 Task: Create List Brand Extension Analysis in Board Resource Allocation Software to Workspace Hotel Reservations. Create List Brand Extension Strategy in Board Sales Opportunity Pipeline Management to Workspace Hotel Reservations. Create List Brand Extension Planning in Board Content Marketing White Paper Creation and Promotion Strategy to Workspace Hotel Reservations
Action: Mouse moved to (122, 56)
Screenshot: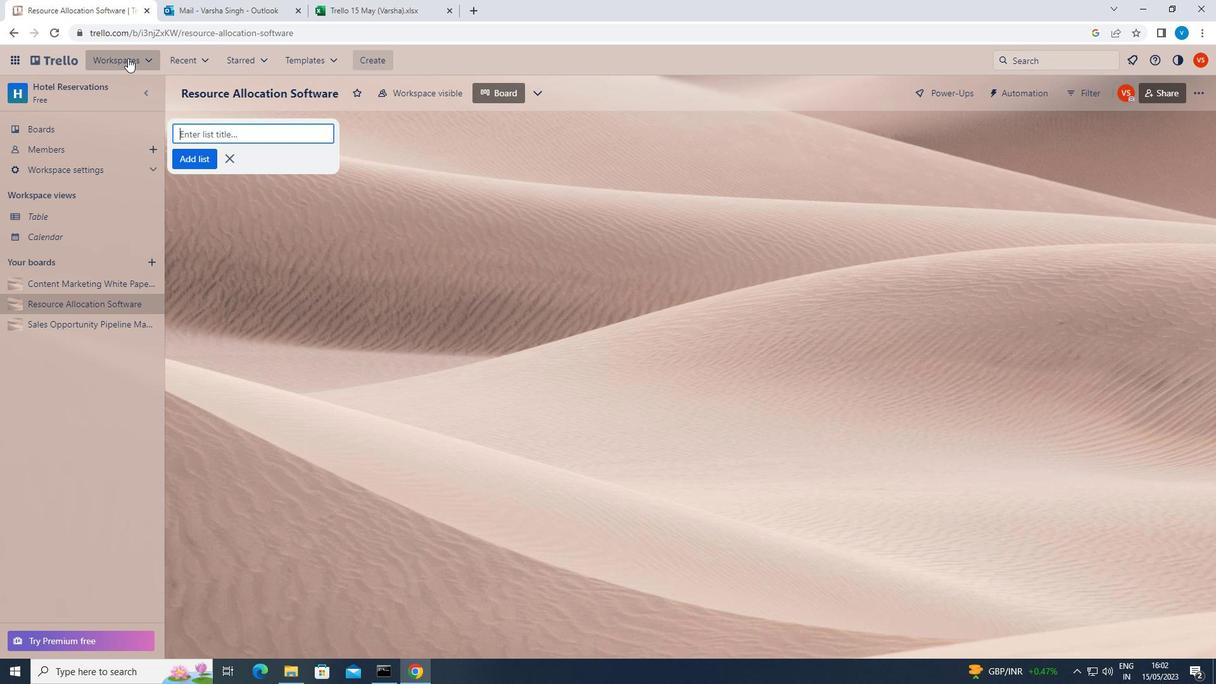 
Action: Mouse pressed left at (122, 56)
Screenshot: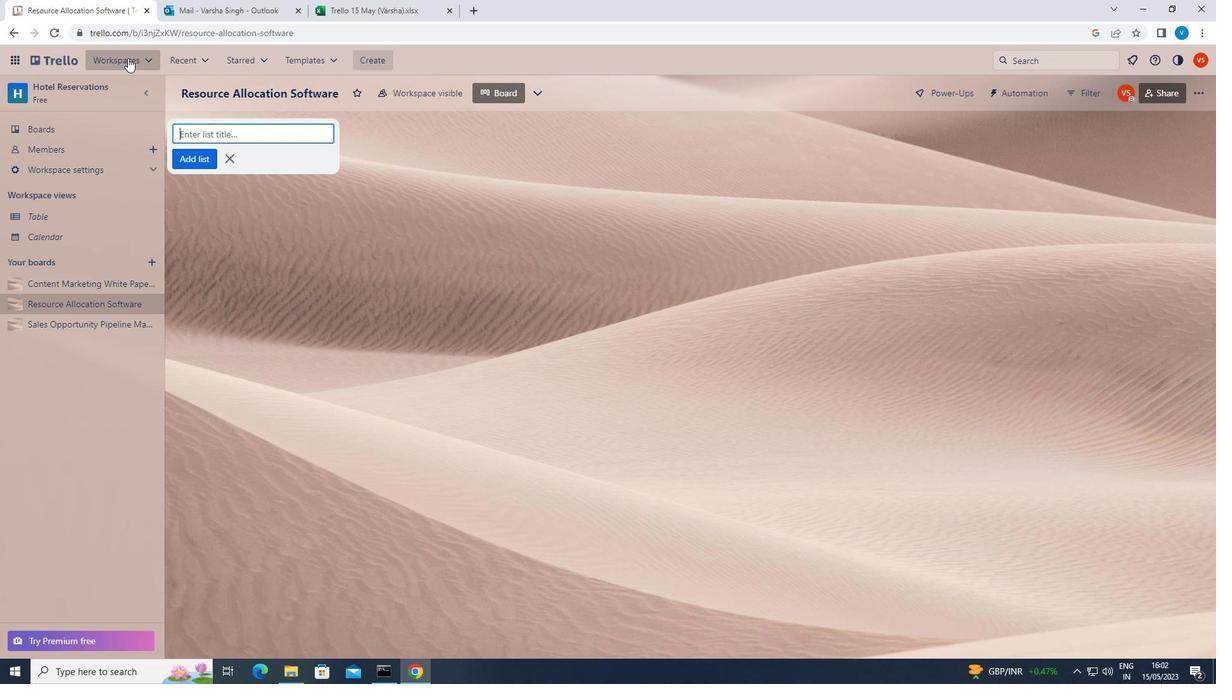 
Action: Mouse moved to (140, 629)
Screenshot: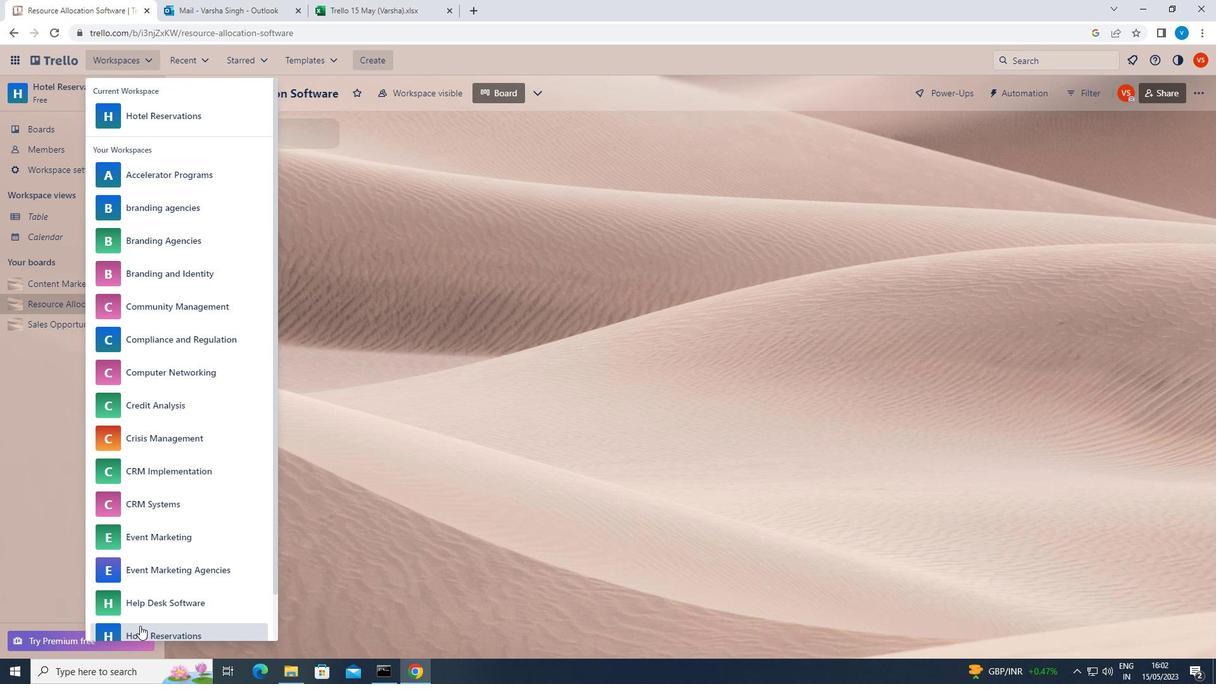 
Action: Mouse pressed left at (140, 629)
Screenshot: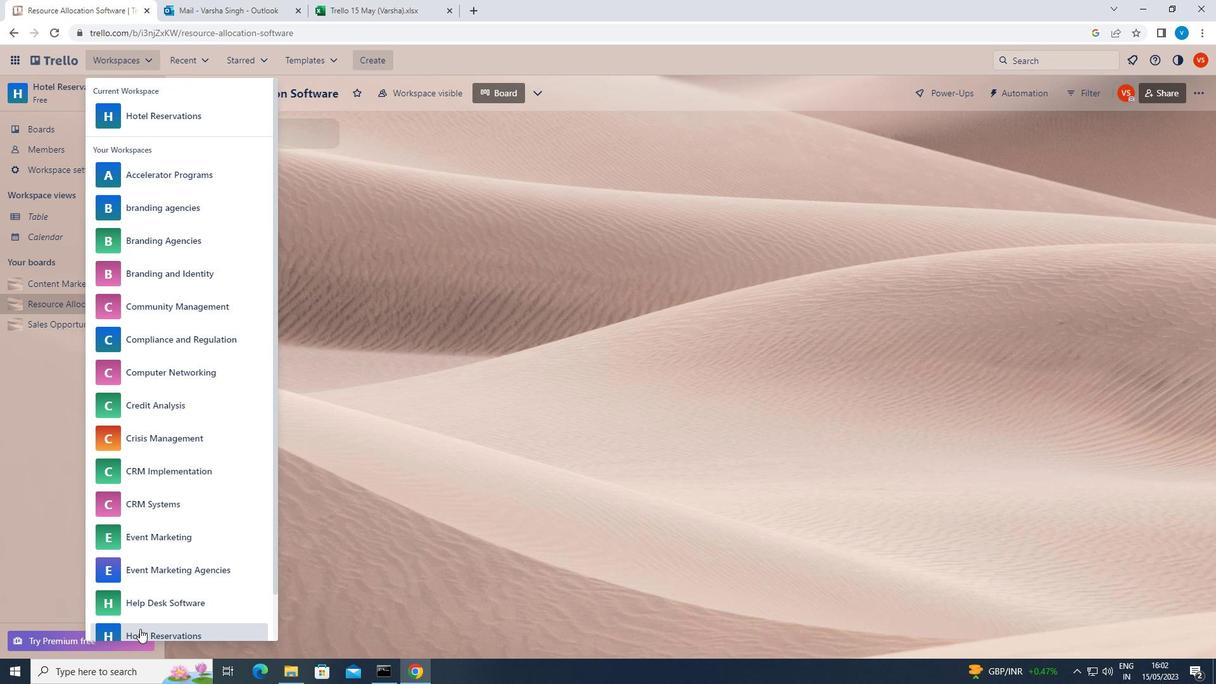 
Action: Mouse moved to (75, 301)
Screenshot: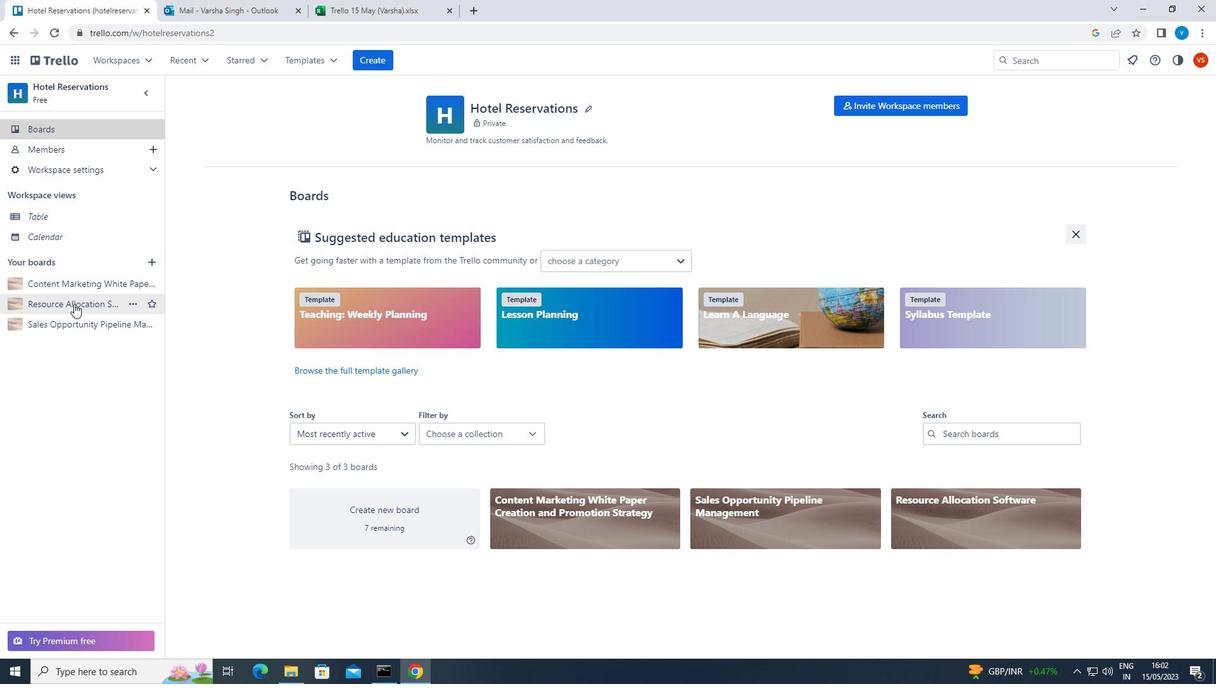 
Action: Mouse pressed left at (75, 301)
Screenshot: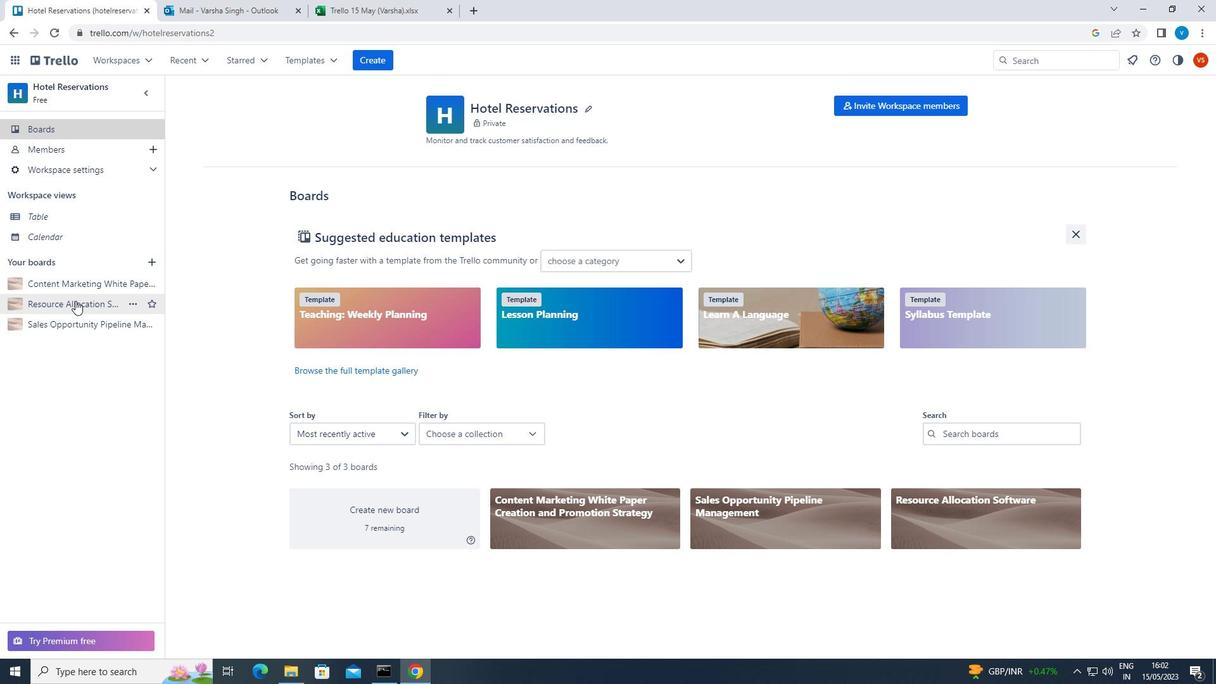 
Action: Mouse moved to (225, 129)
Screenshot: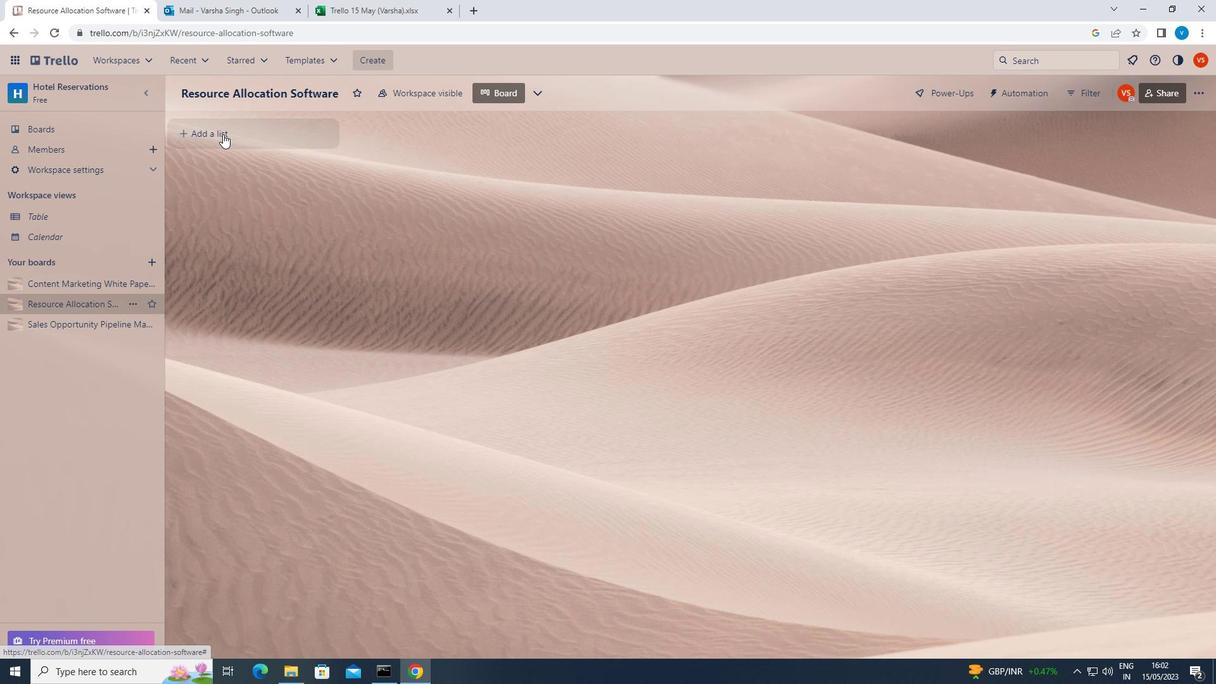 
Action: Mouse pressed left at (225, 129)
Screenshot: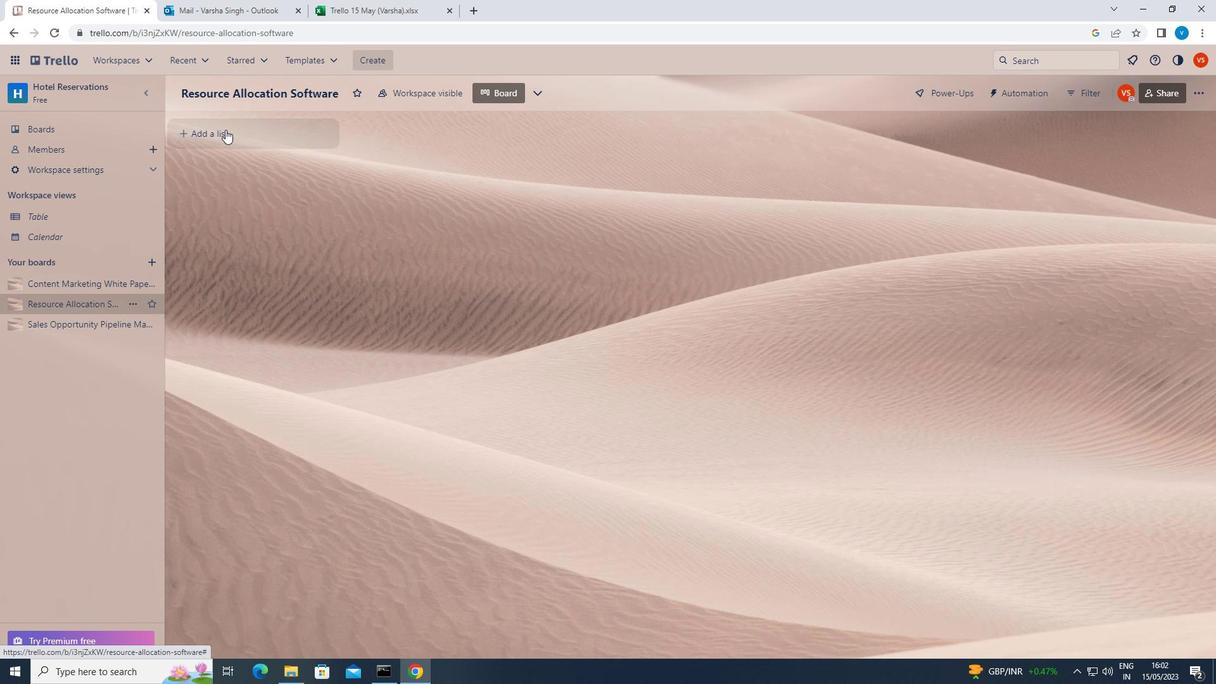 
Action: Key pressed <Key.shift>BRAND<Key.space><Key.shift>EXTENSION<Key.space><Key.shift><Key.shift>ANALYSIS
Screenshot: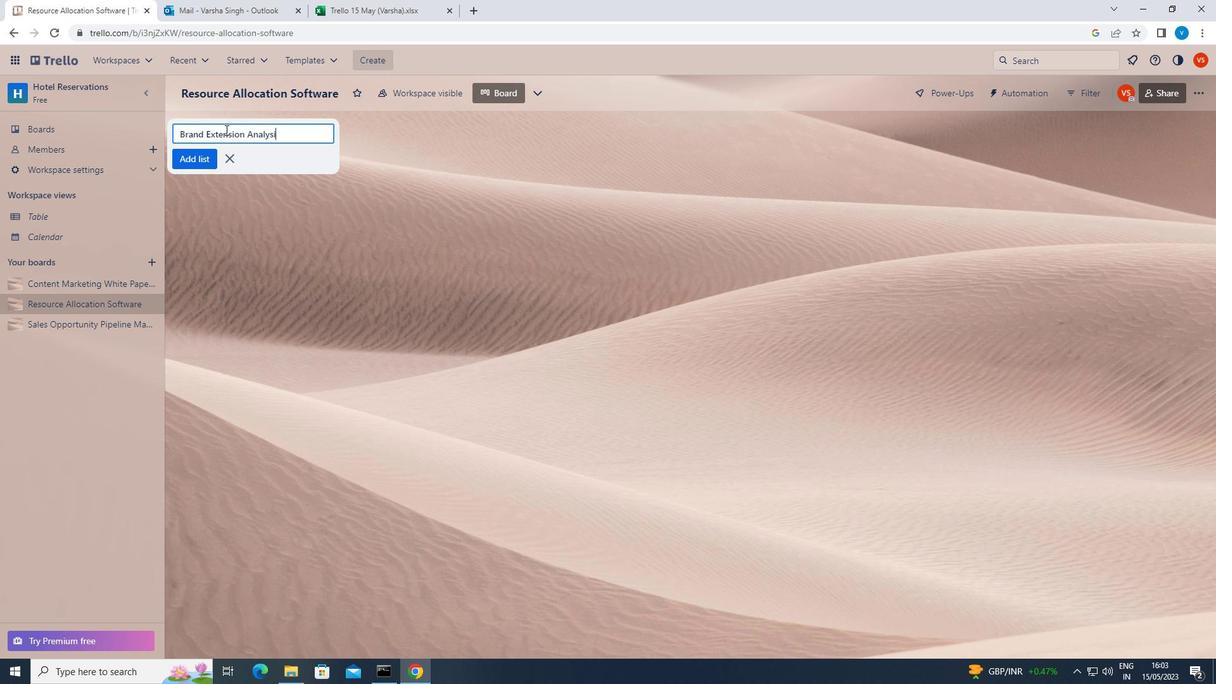 
Action: Mouse moved to (223, 129)
Screenshot: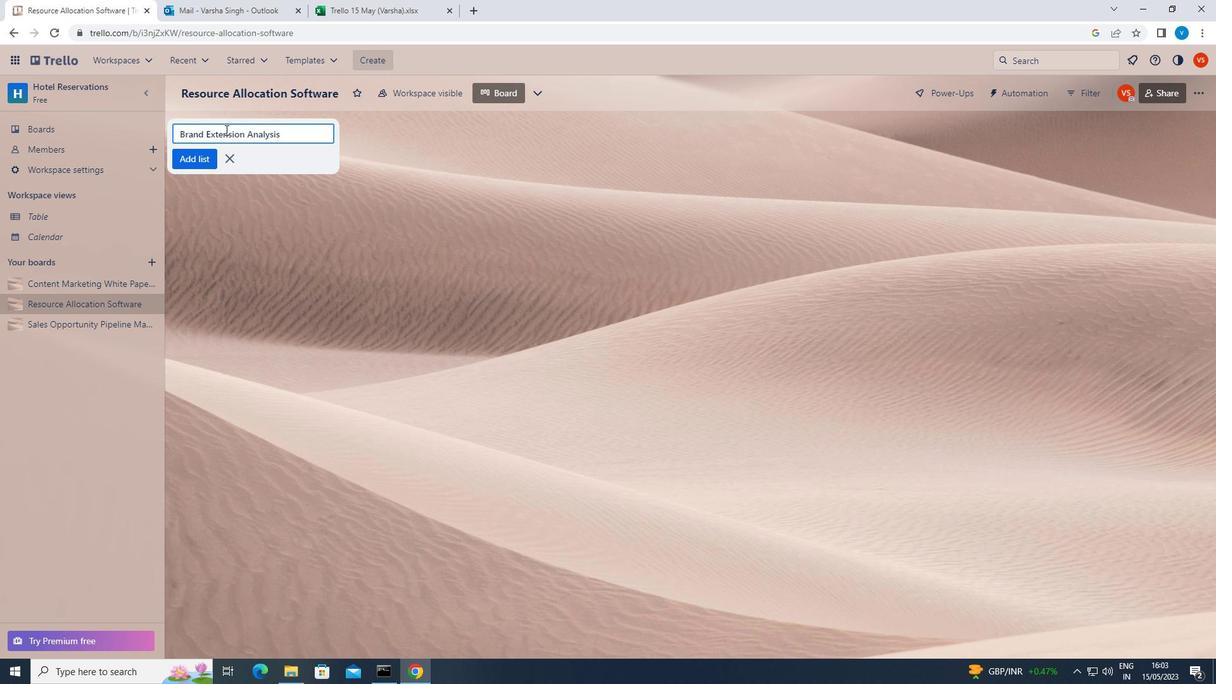 
Action: Key pressed <Key.enter>
Screenshot: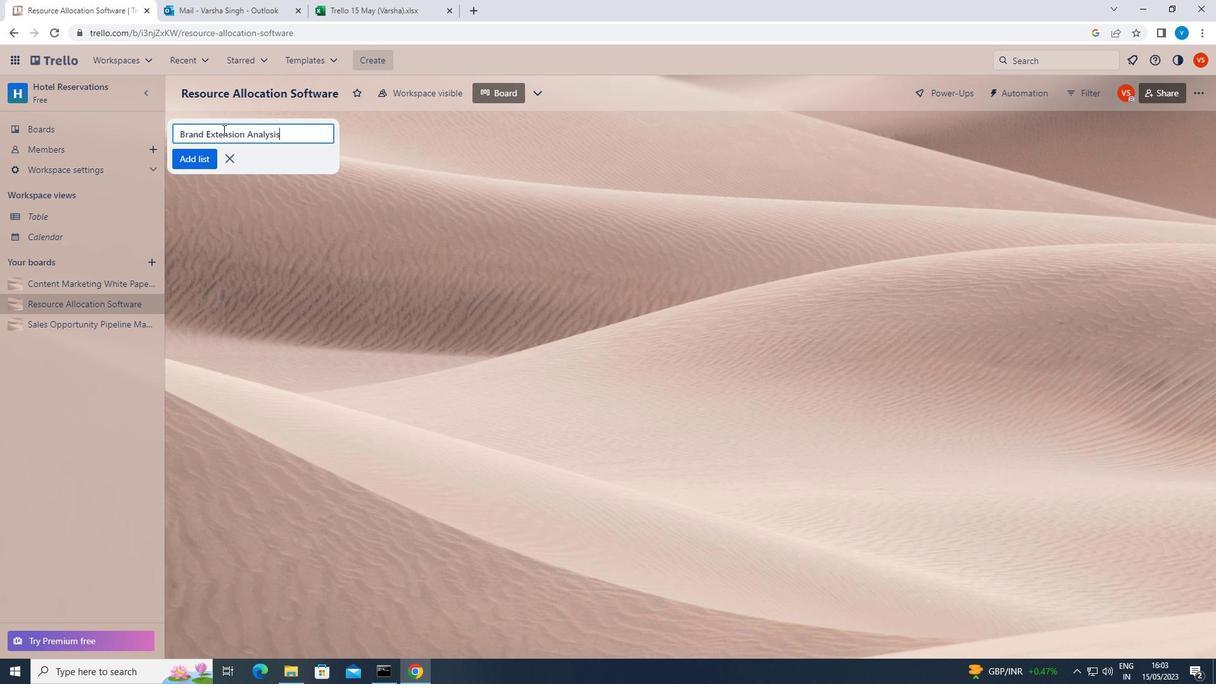 
Action: Mouse moved to (65, 321)
Screenshot: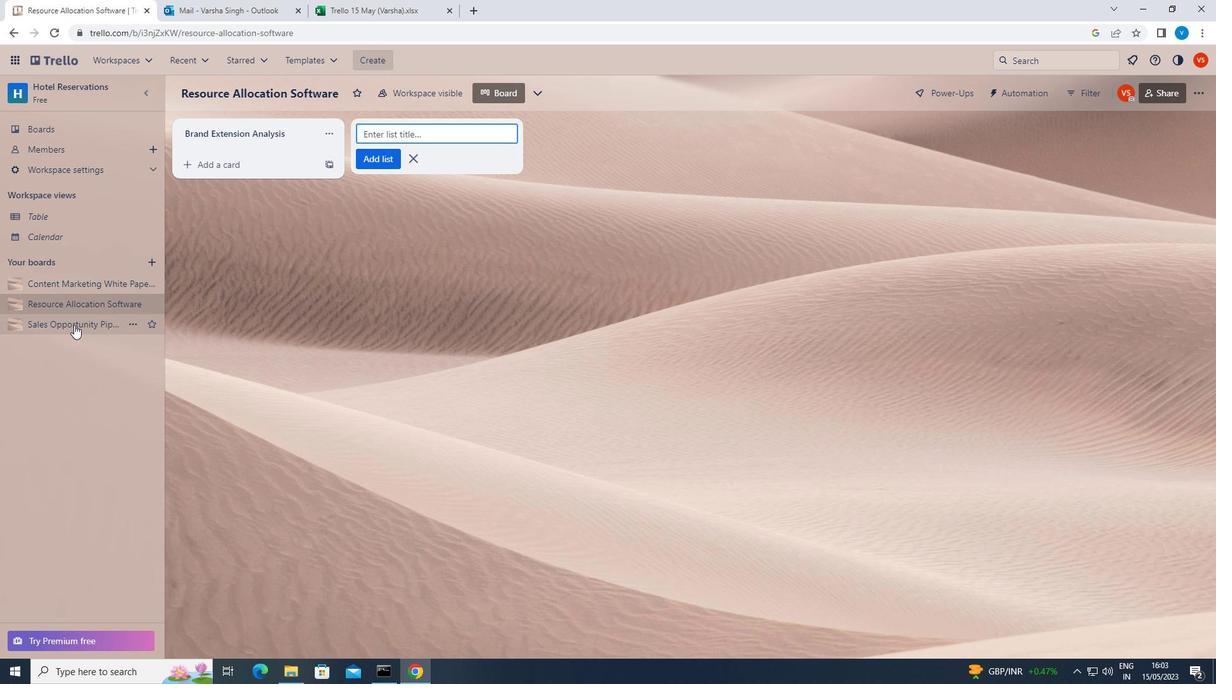 
Action: Mouse pressed left at (65, 321)
Screenshot: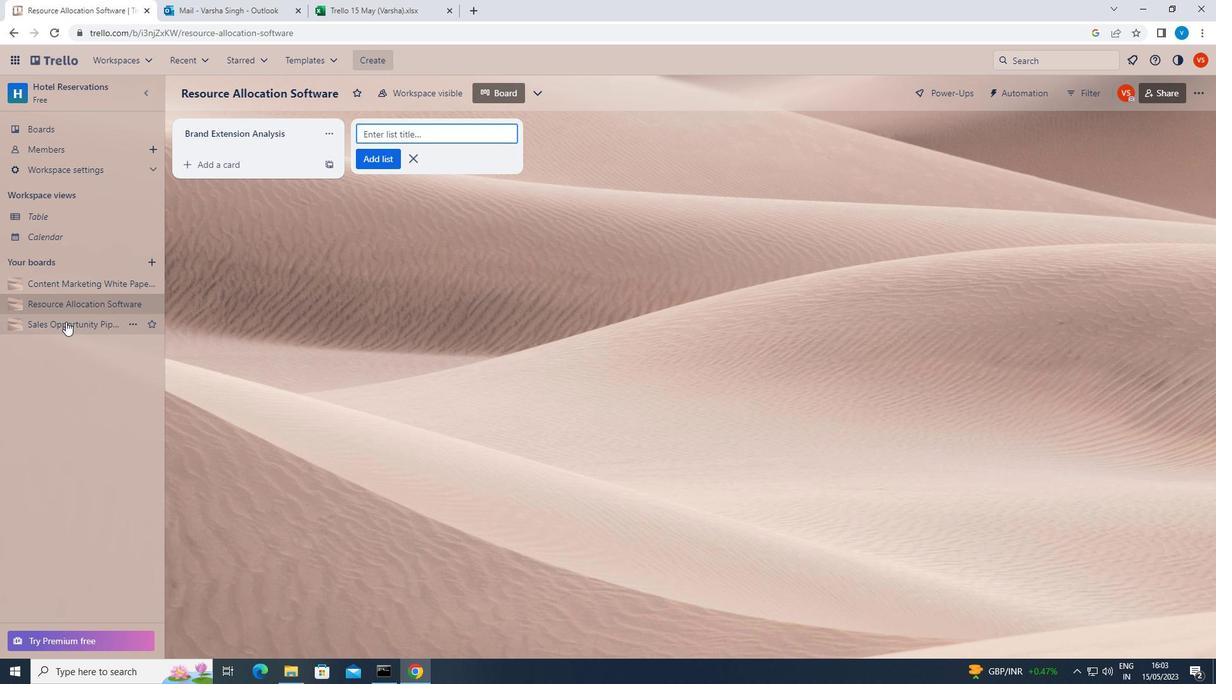 
Action: Mouse moved to (255, 133)
Screenshot: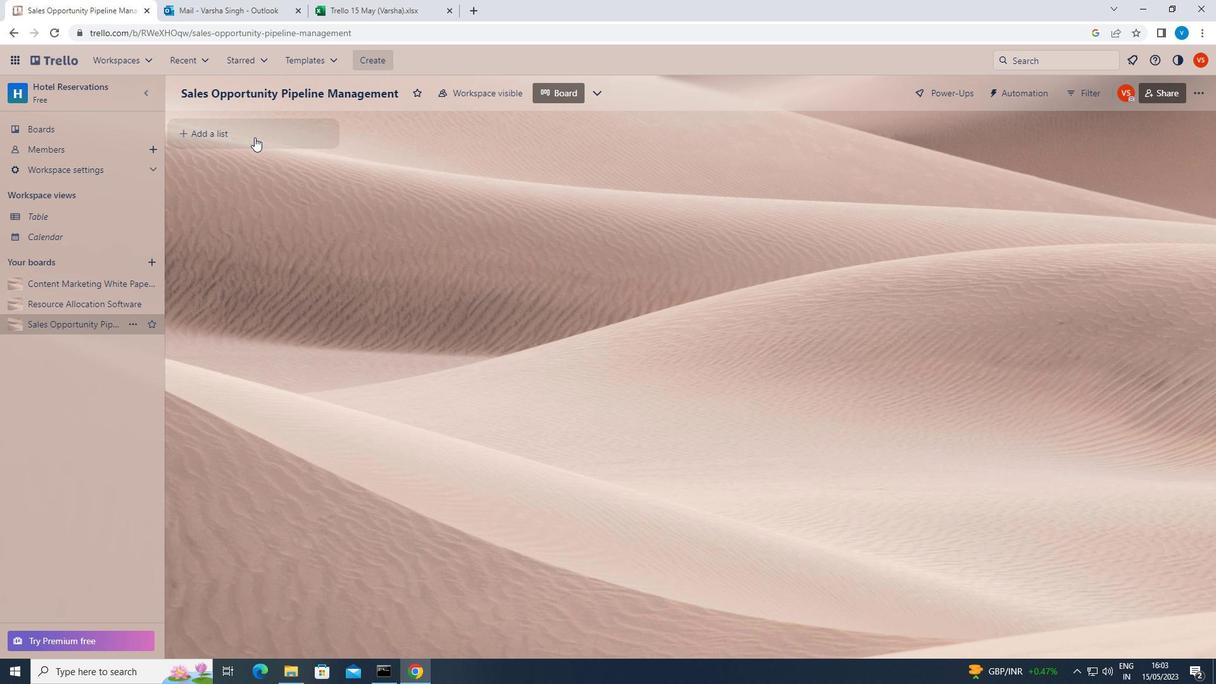 
Action: Mouse pressed left at (255, 133)
Screenshot: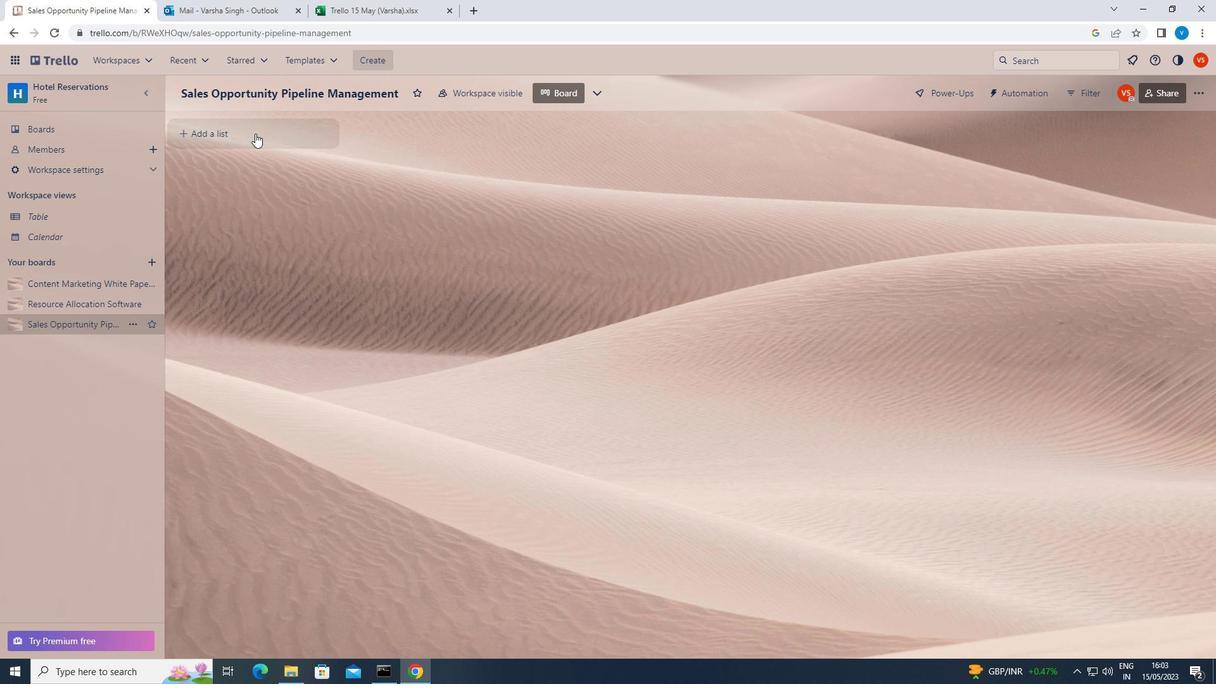 
Action: Key pressed <Key.shift>BRAND<Key.space><Key.shift><Key.shift><Key.shift>EXTENSION<Key.space><Key.shift><Key.shift><Key.shift><Key.shift><Key.shift><Key.shift>PLANNING<Key.backspace><Key.backspace><Key.backspace><Key.backspace><Key.backspace><Key.backspace><Key.backspace><Key.backspace><Key.shift><Key.shift>STRATEGY<Key.enter>
Screenshot: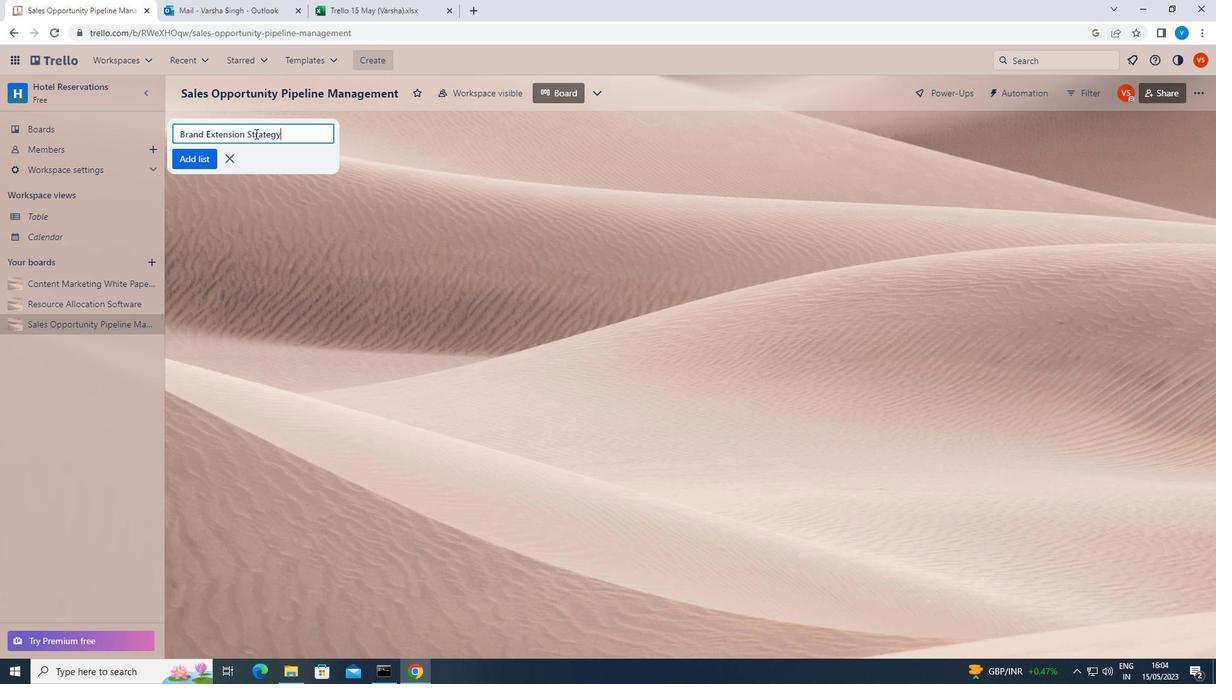 
Action: Mouse moved to (67, 285)
Screenshot: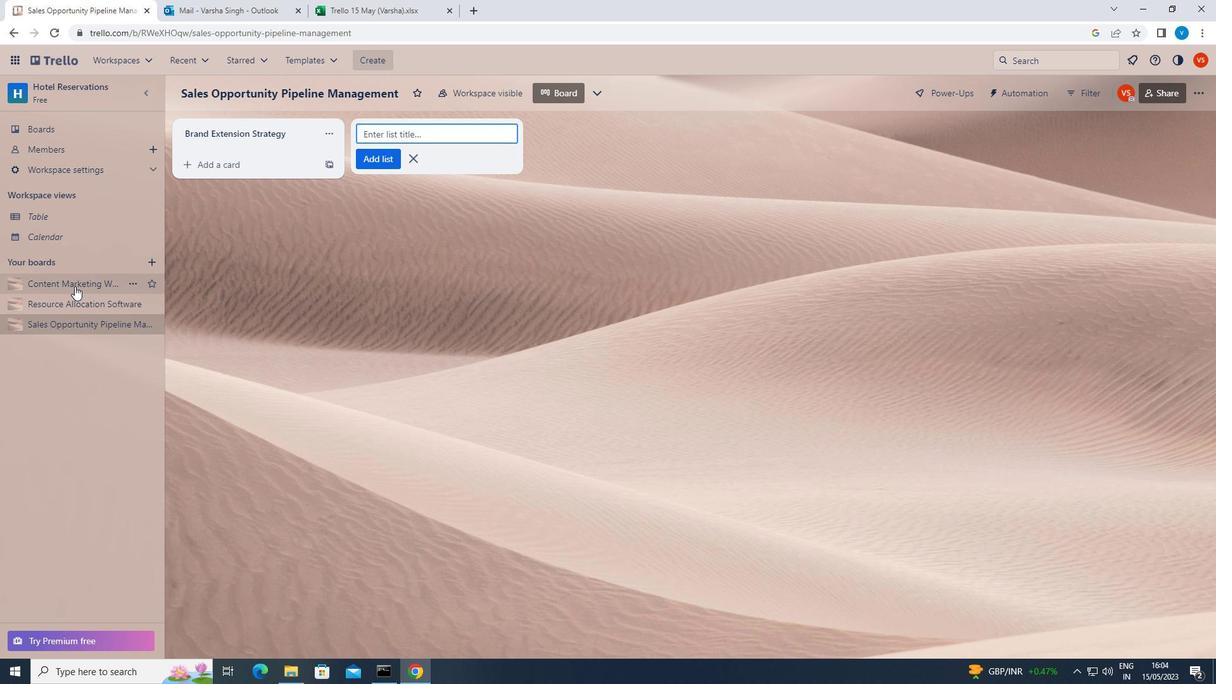 
Action: Mouse pressed left at (67, 285)
Screenshot: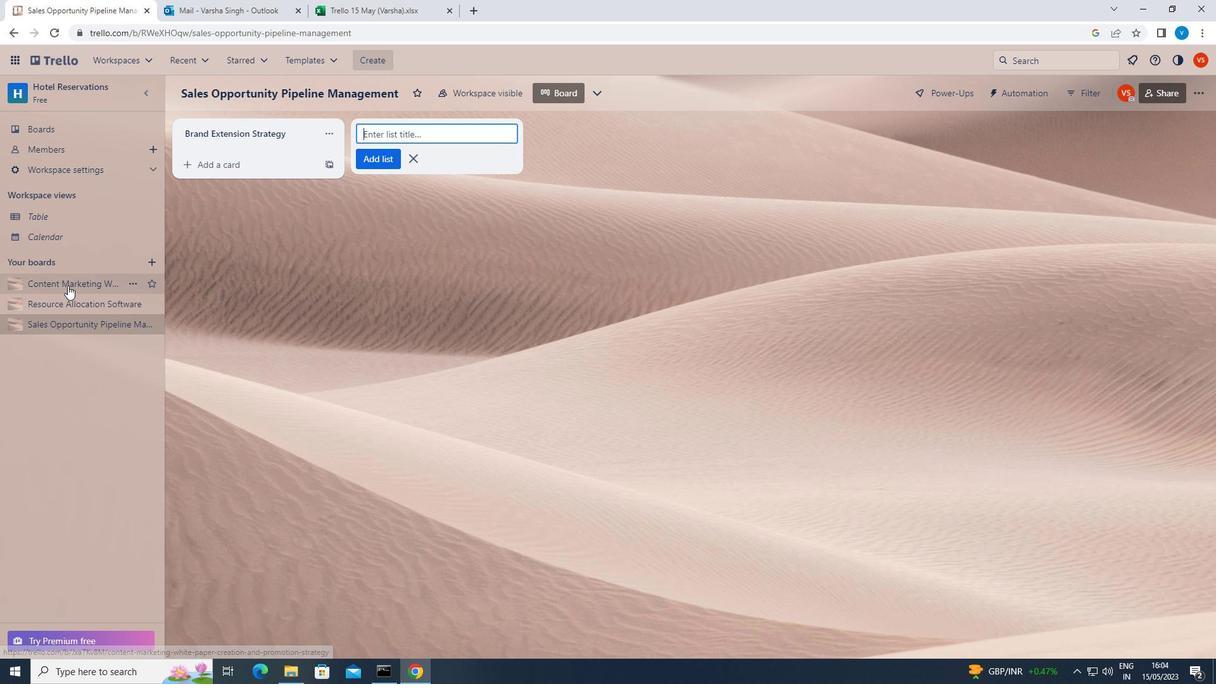 
Action: Mouse moved to (235, 134)
Screenshot: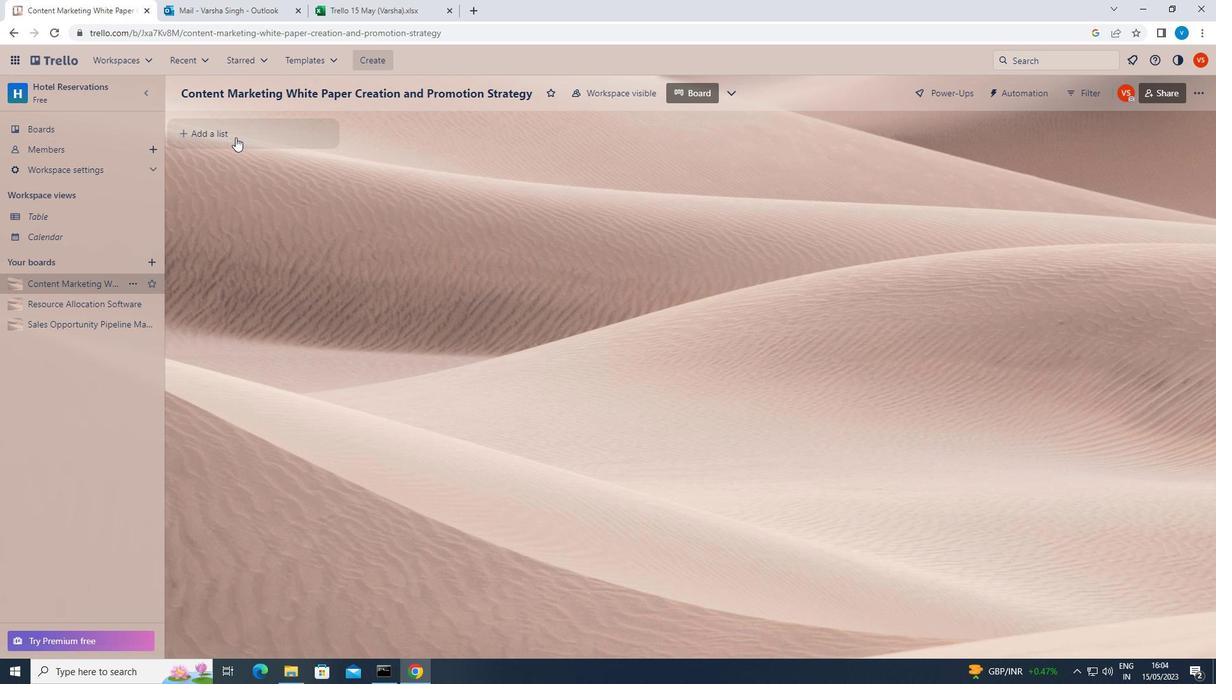 
Action: Mouse pressed left at (235, 134)
Screenshot: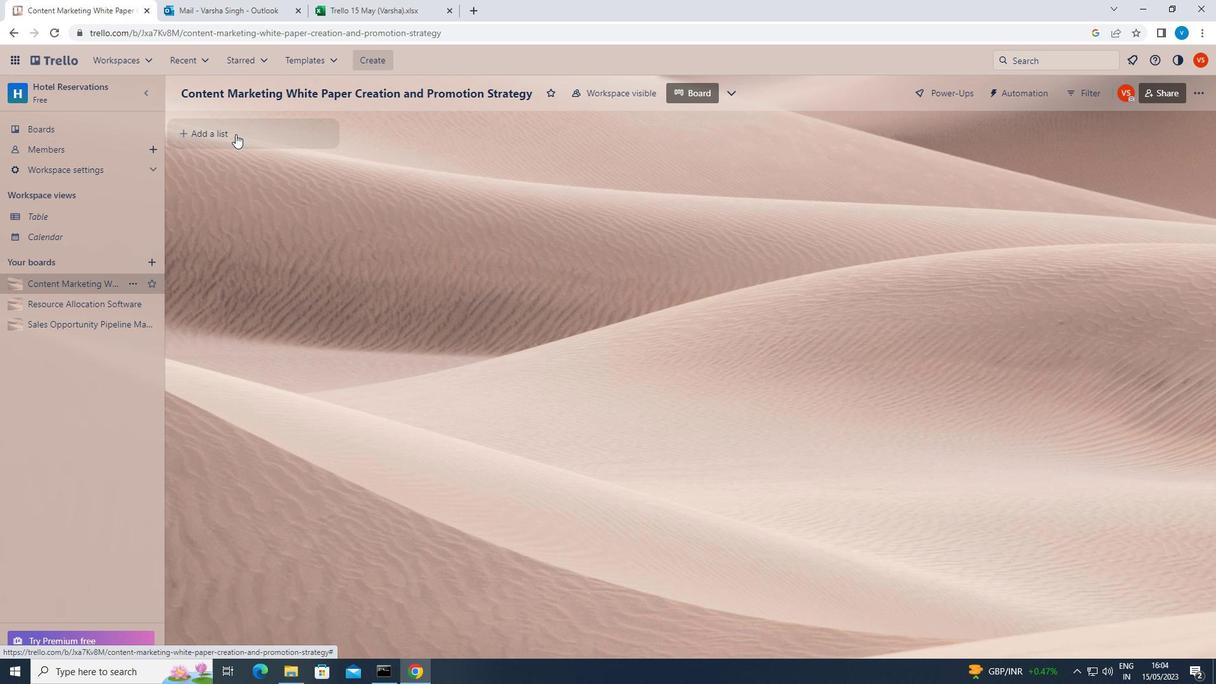 
Action: Key pressed <Key.shift><Key.shift><Key.shift>BRA
Screenshot: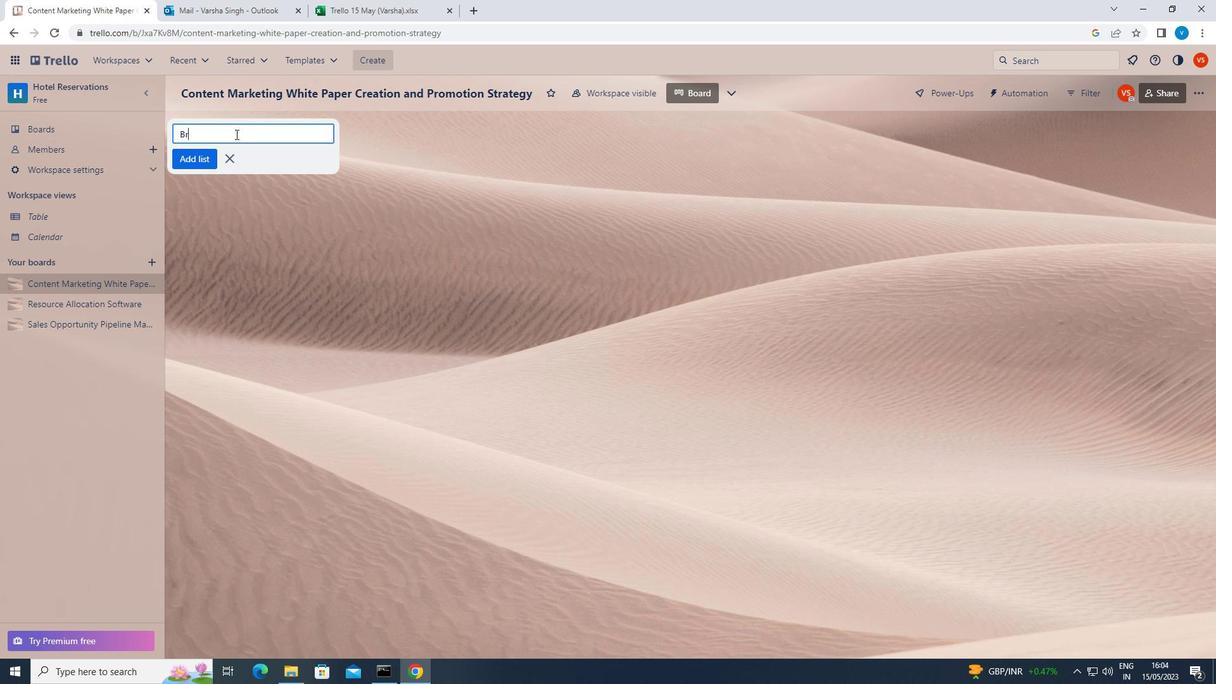 
Action: Mouse moved to (235, 133)
Screenshot: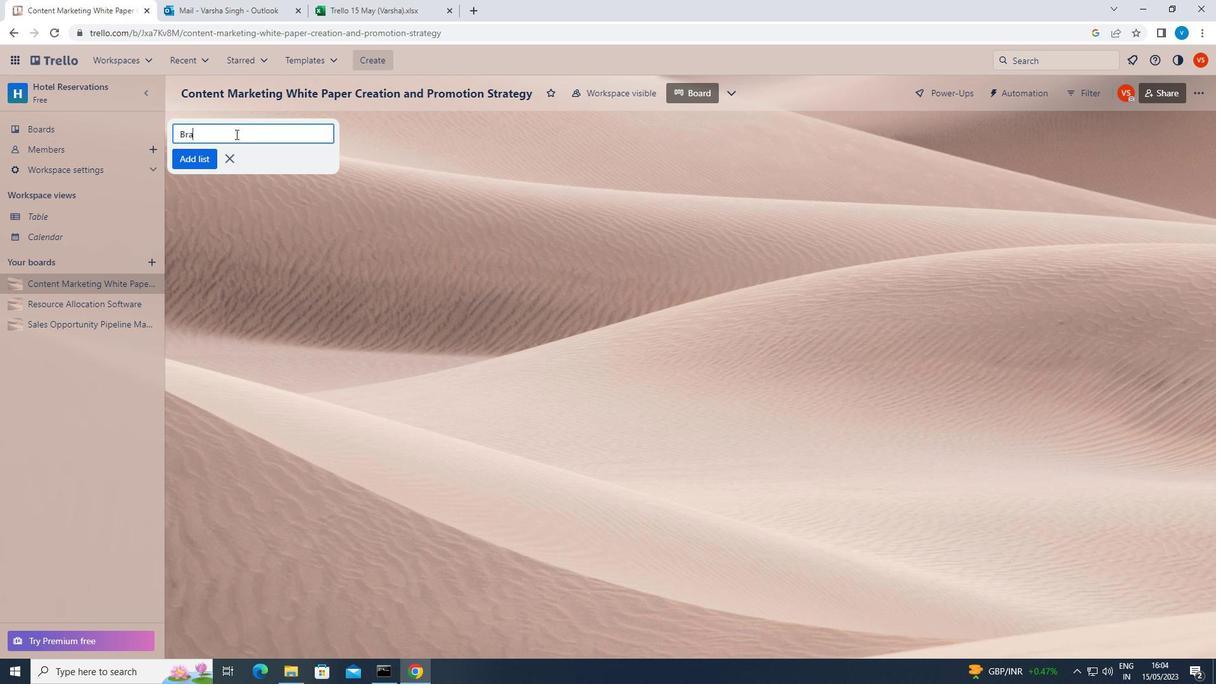 
Action: Key pressed ND<Key.space><Key.shift><Key.shift><Key.shift>EXTENSION<Key.space><Key.shift><Key.shift>PLANNING<Key.enter>
Screenshot: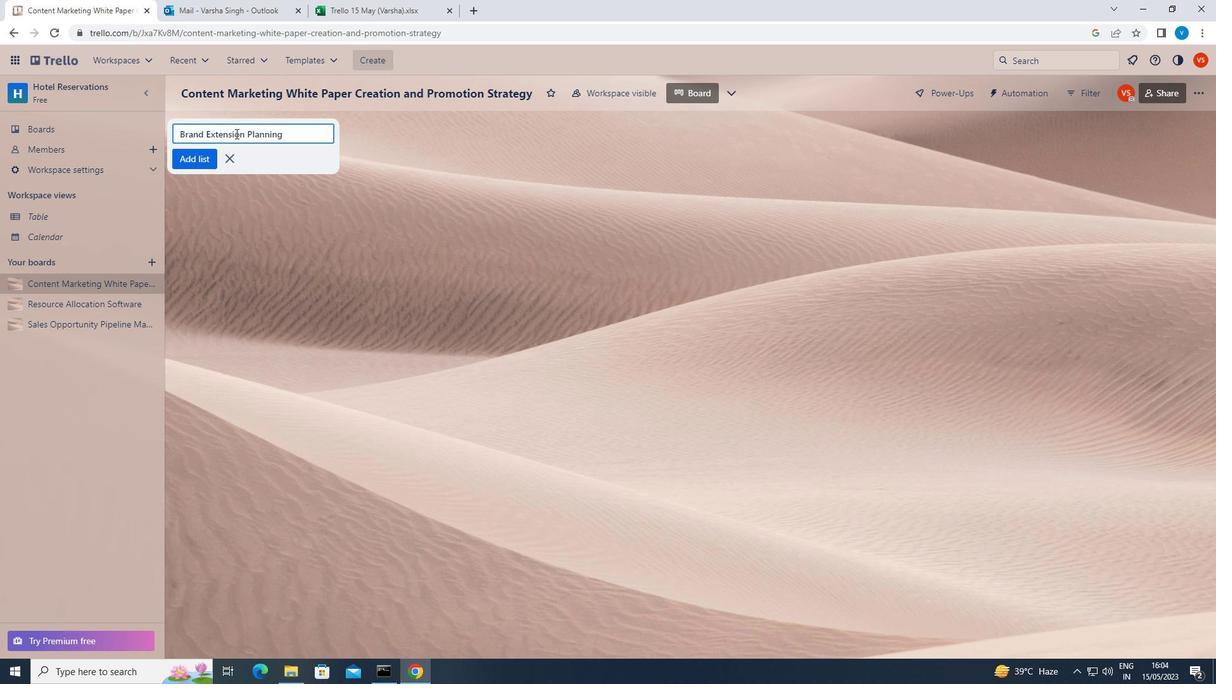 
